 Task: Add big number from layout.
Action: Mouse moved to (173, 61)
Screenshot: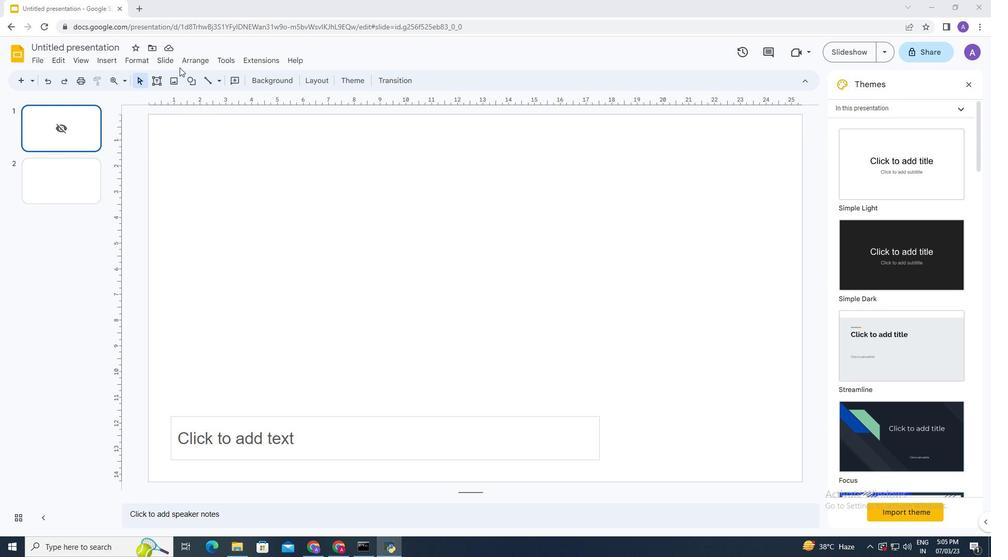 
Action: Mouse pressed left at (173, 61)
Screenshot: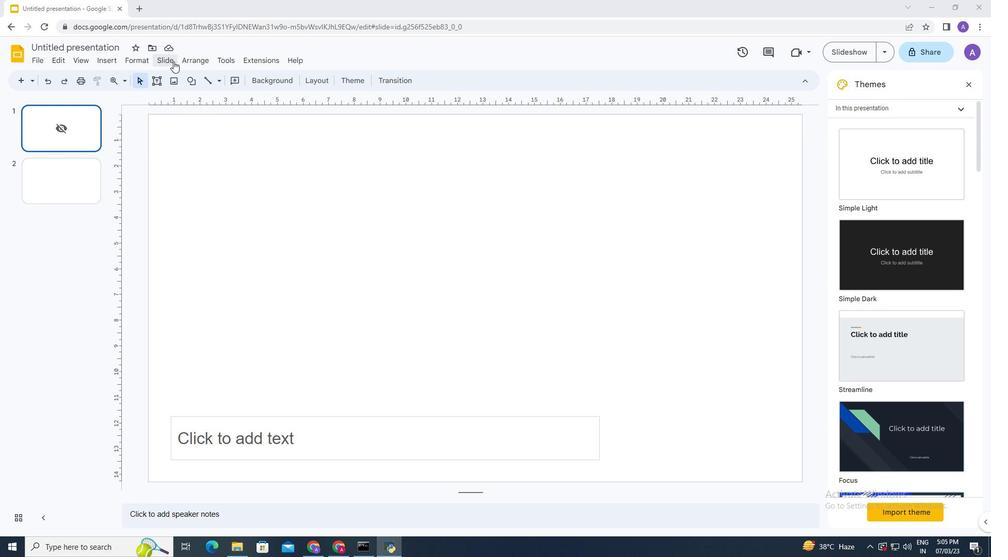 
Action: Mouse moved to (353, 360)
Screenshot: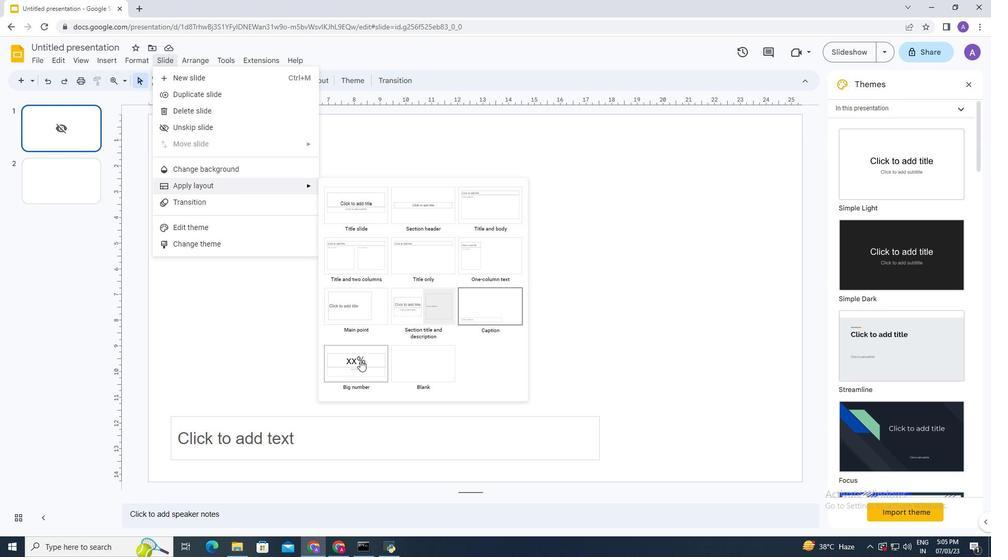 
Action: Mouse pressed left at (353, 360)
Screenshot: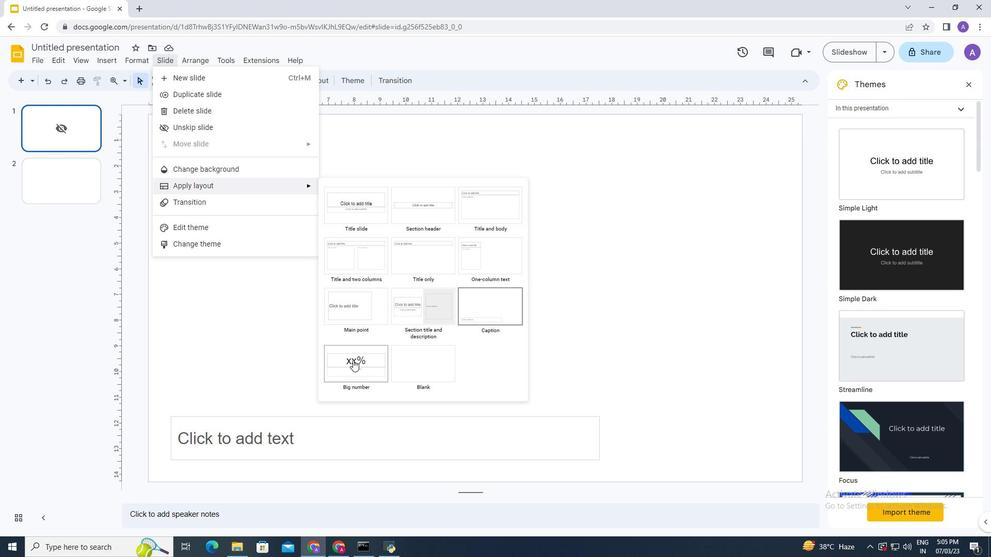 
